 Task: Toggle the option "Spoken answers".
Action: Mouse moved to (8, 74)
Screenshot: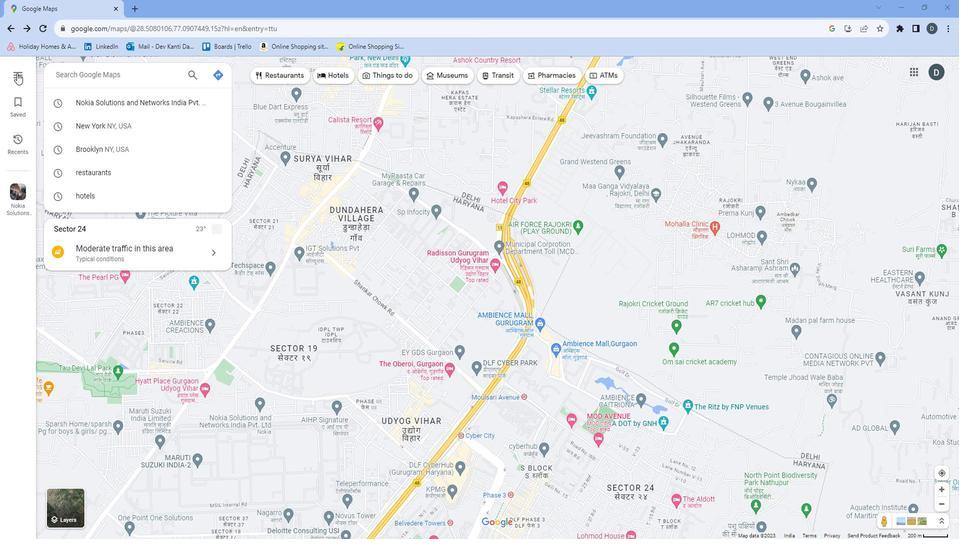 
Action: Mouse pressed left at (8, 74)
Screenshot: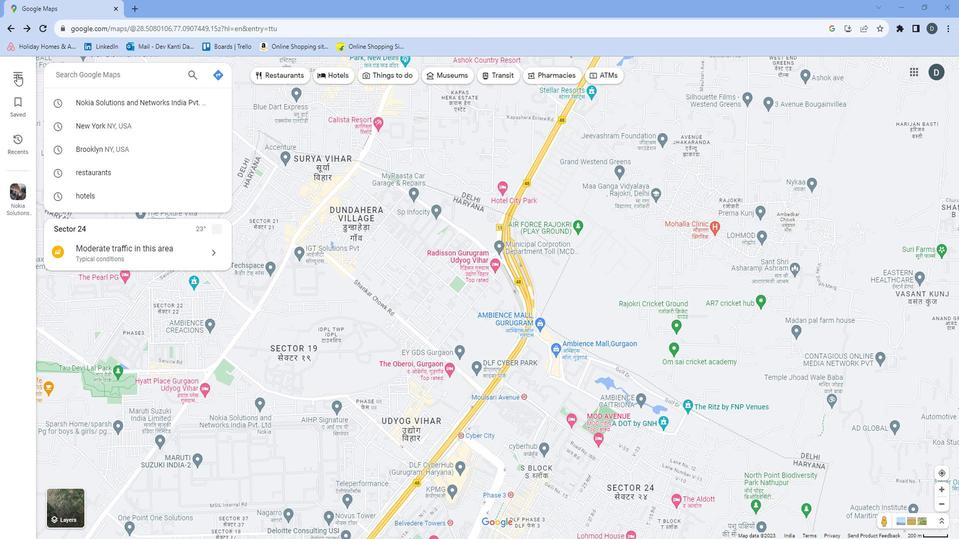
Action: Mouse moved to (30, 445)
Screenshot: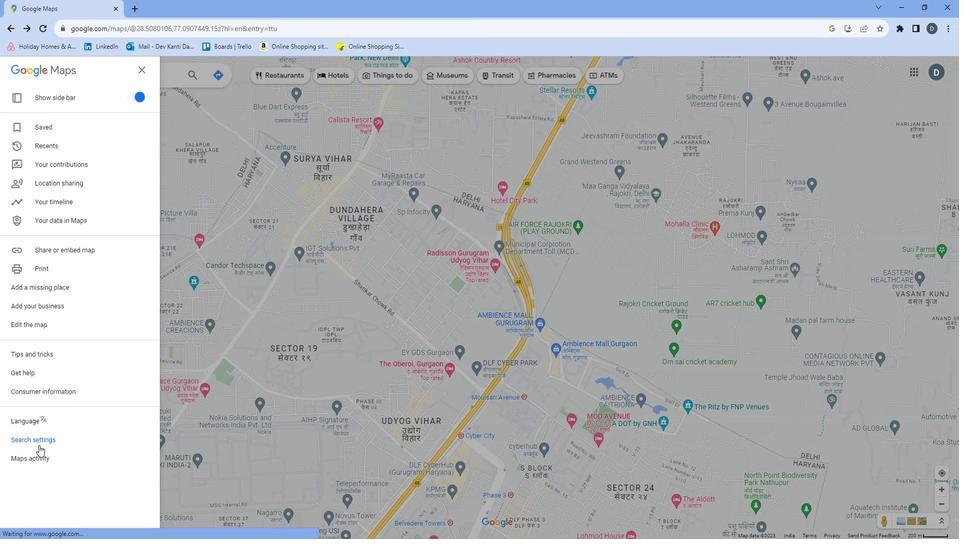 
Action: Mouse pressed left at (30, 445)
Screenshot: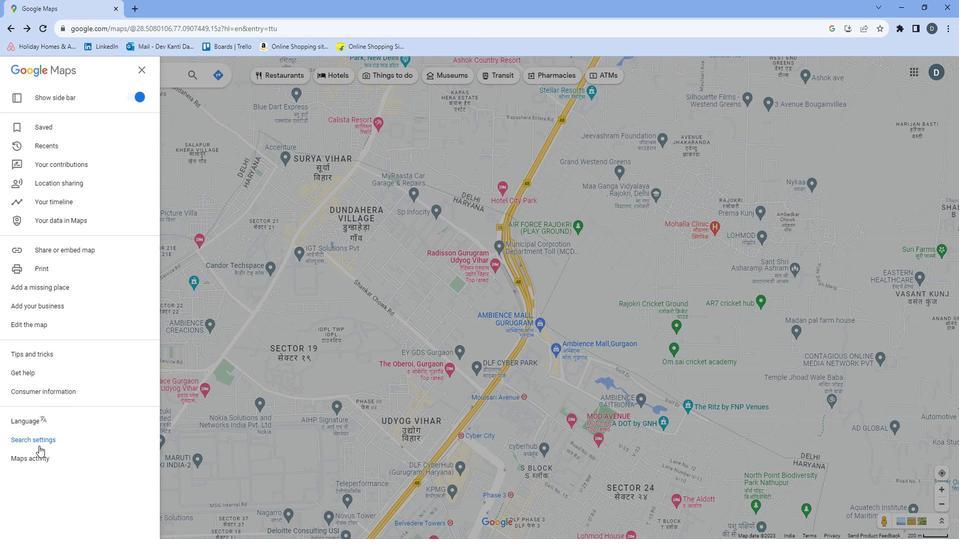 
Action: Mouse moved to (73, 136)
Screenshot: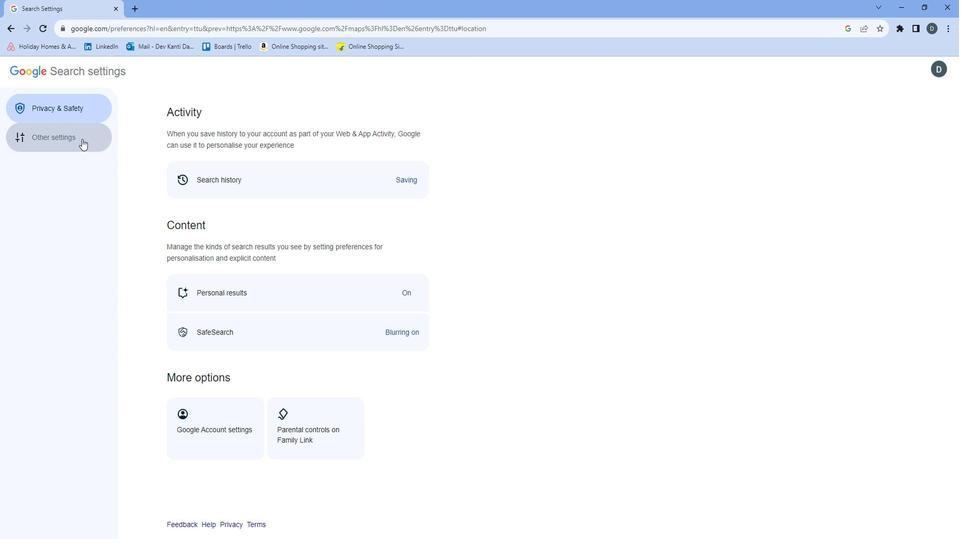 
Action: Mouse pressed left at (73, 136)
Screenshot: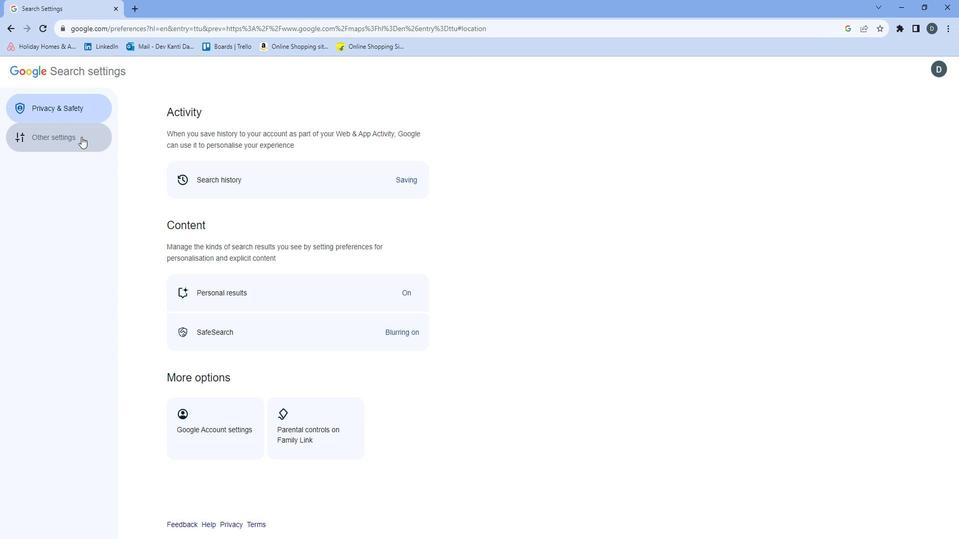 
Action: Mouse moved to (406, 399)
Screenshot: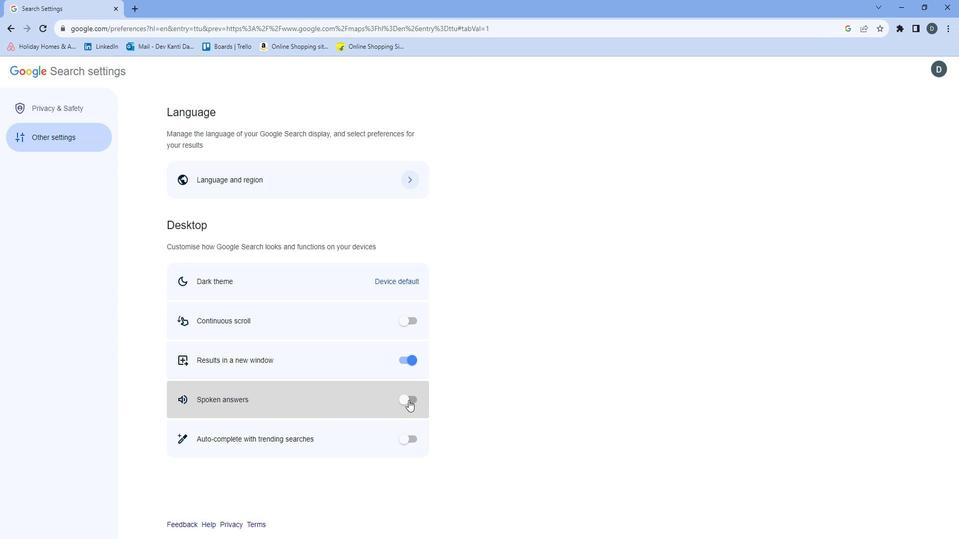 
Action: Mouse pressed left at (406, 399)
Screenshot: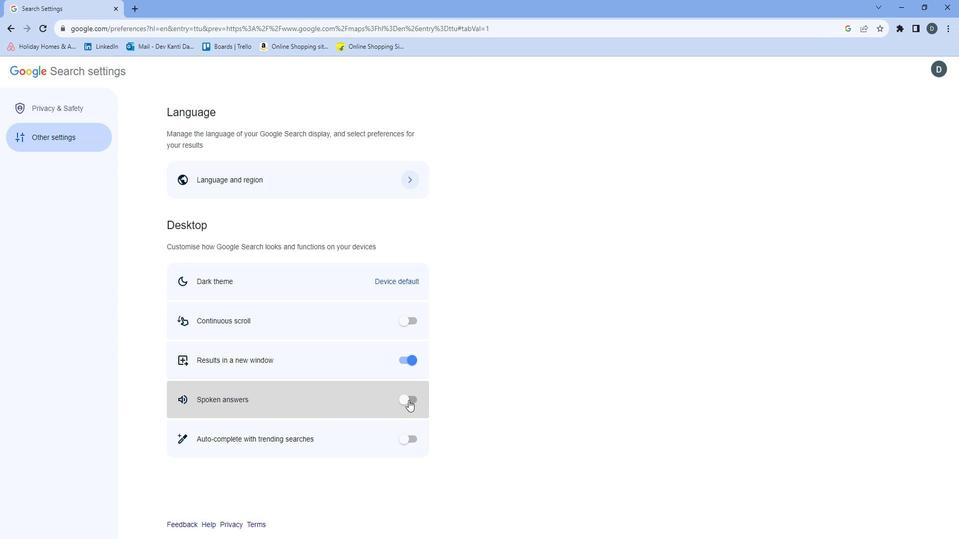 
Action: Mouse moved to (448, 382)
Screenshot: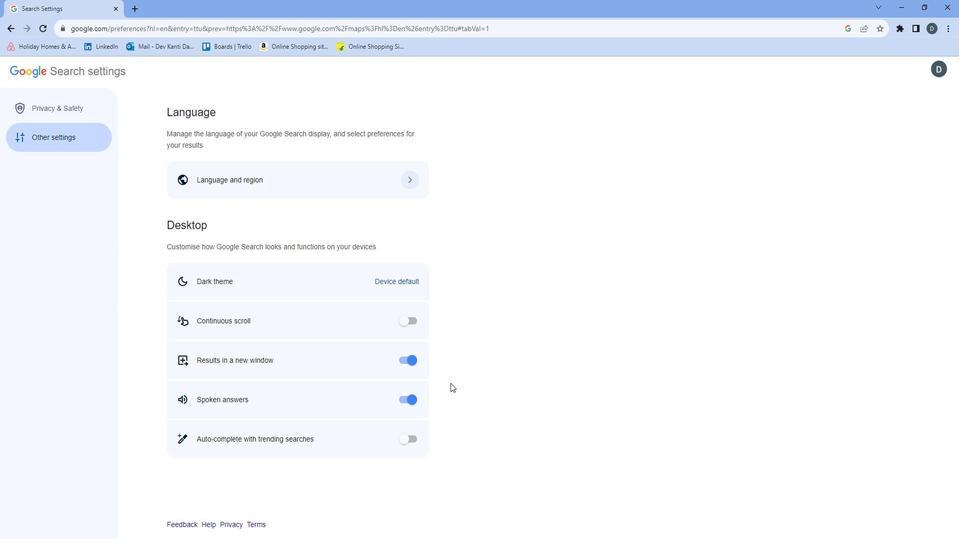 
